 Task: Copy card to any list.
Action: Mouse pressed left at (581, 335)
Screenshot: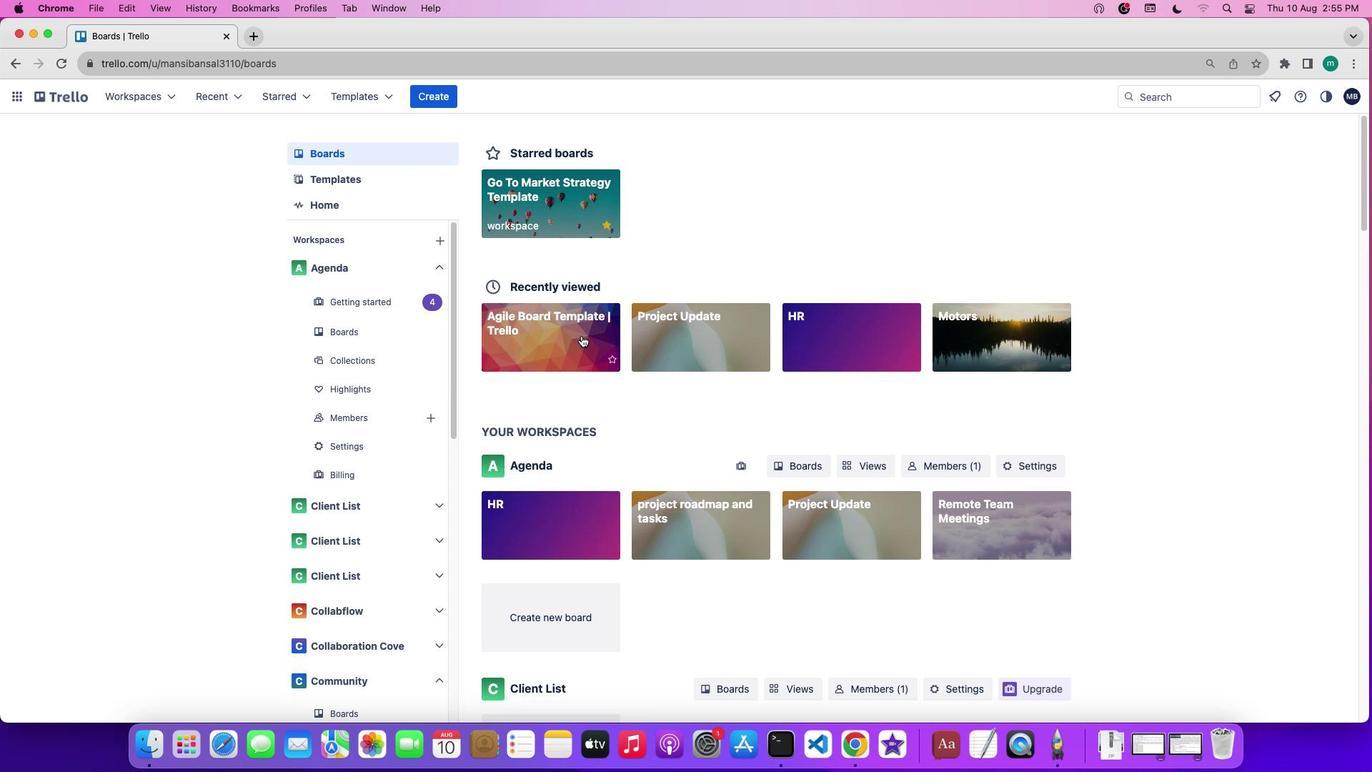 
Action: Mouse moved to (197, 298)
Screenshot: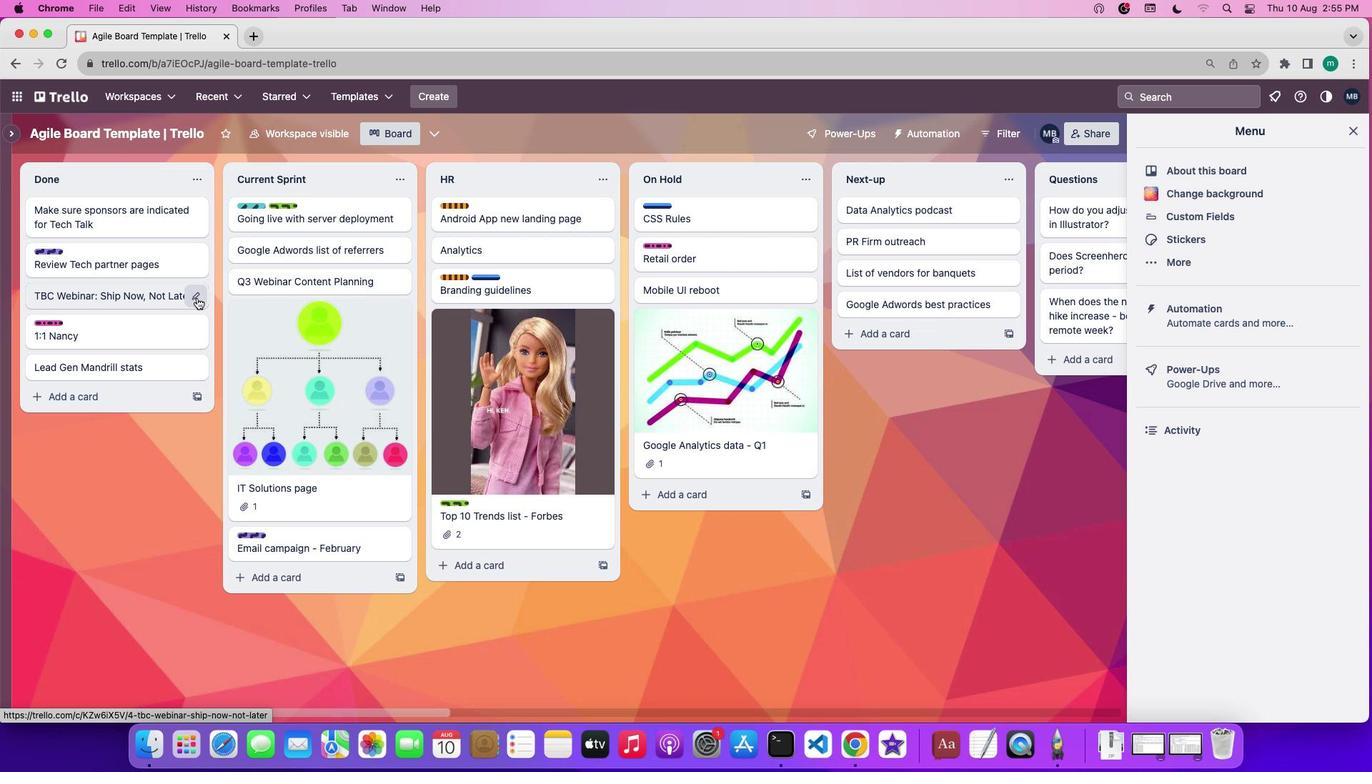 
Action: Mouse pressed left at (197, 298)
Screenshot: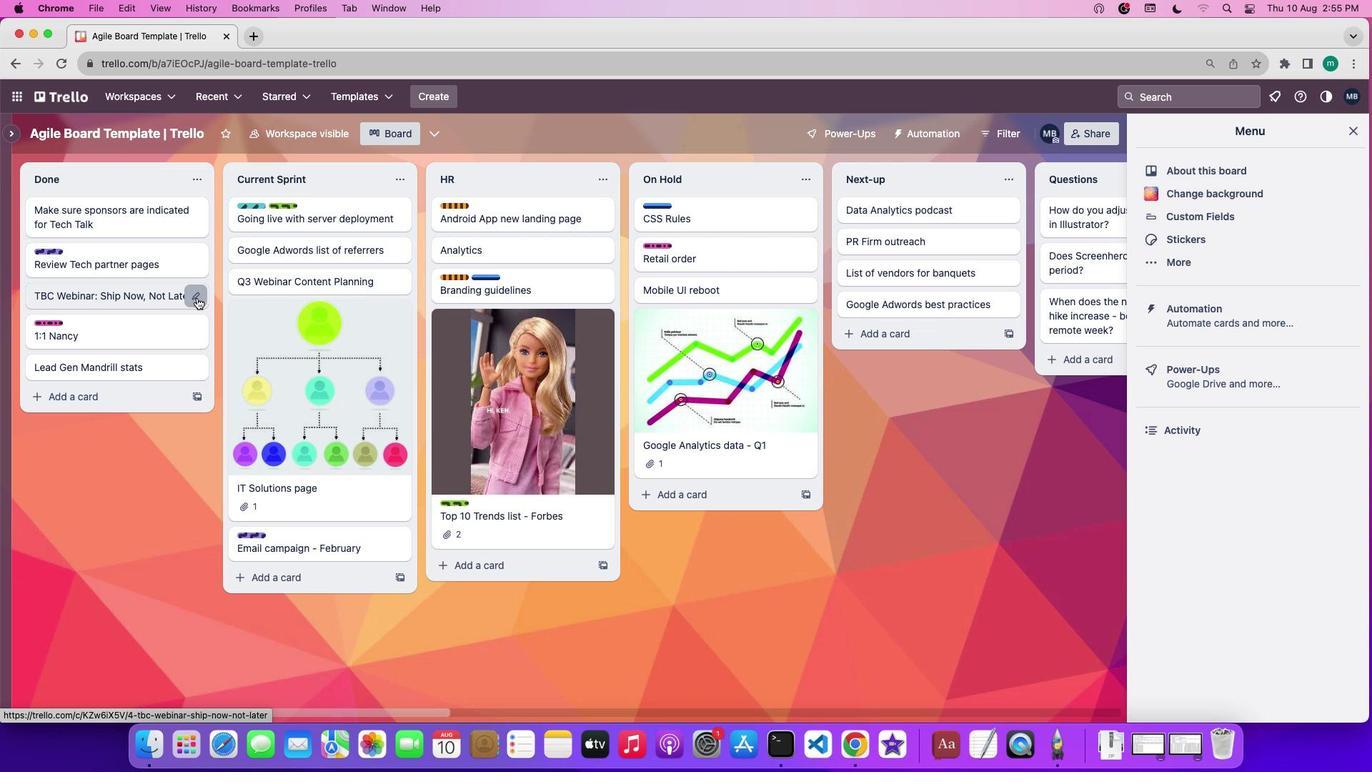 
Action: Mouse moved to (249, 418)
Screenshot: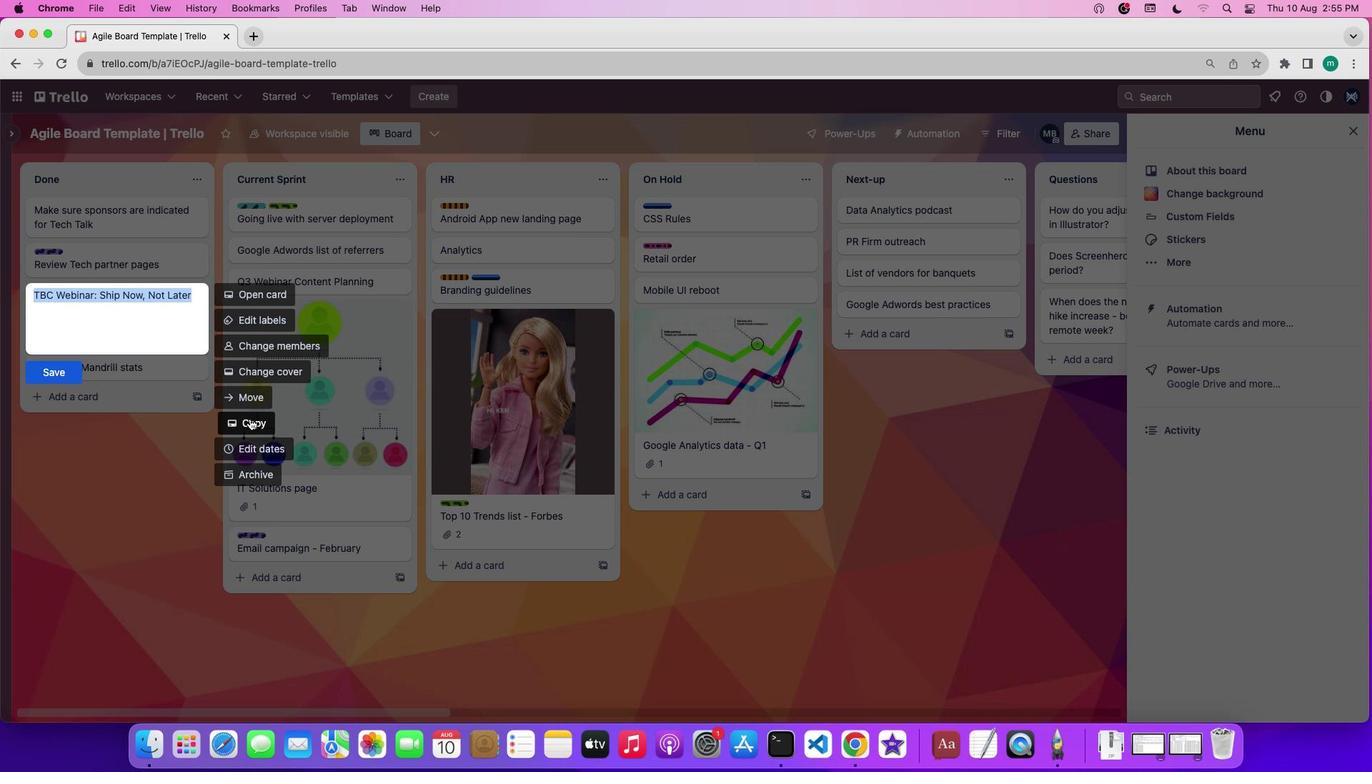 
Action: Mouse pressed left at (249, 418)
Screenshot: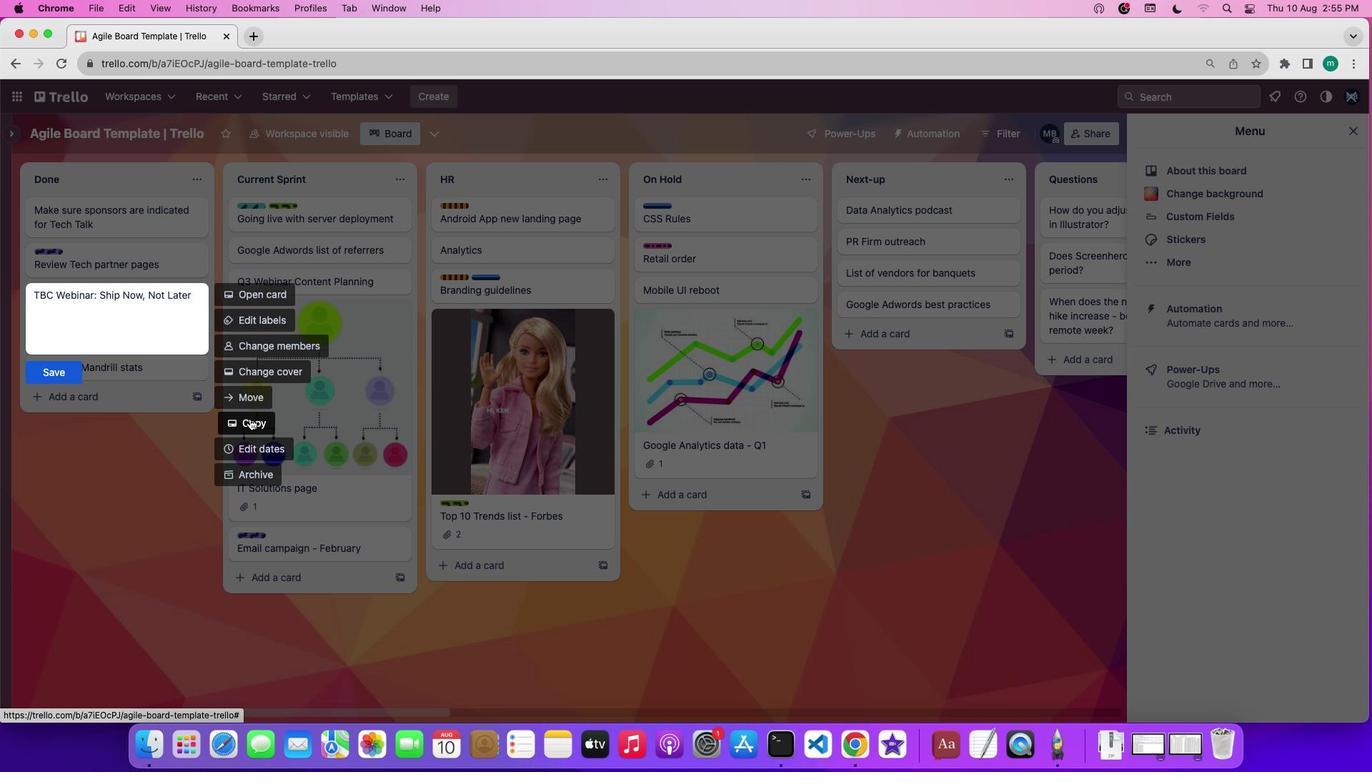 
Action: Mouse moved to (297, 622)
Screenshot: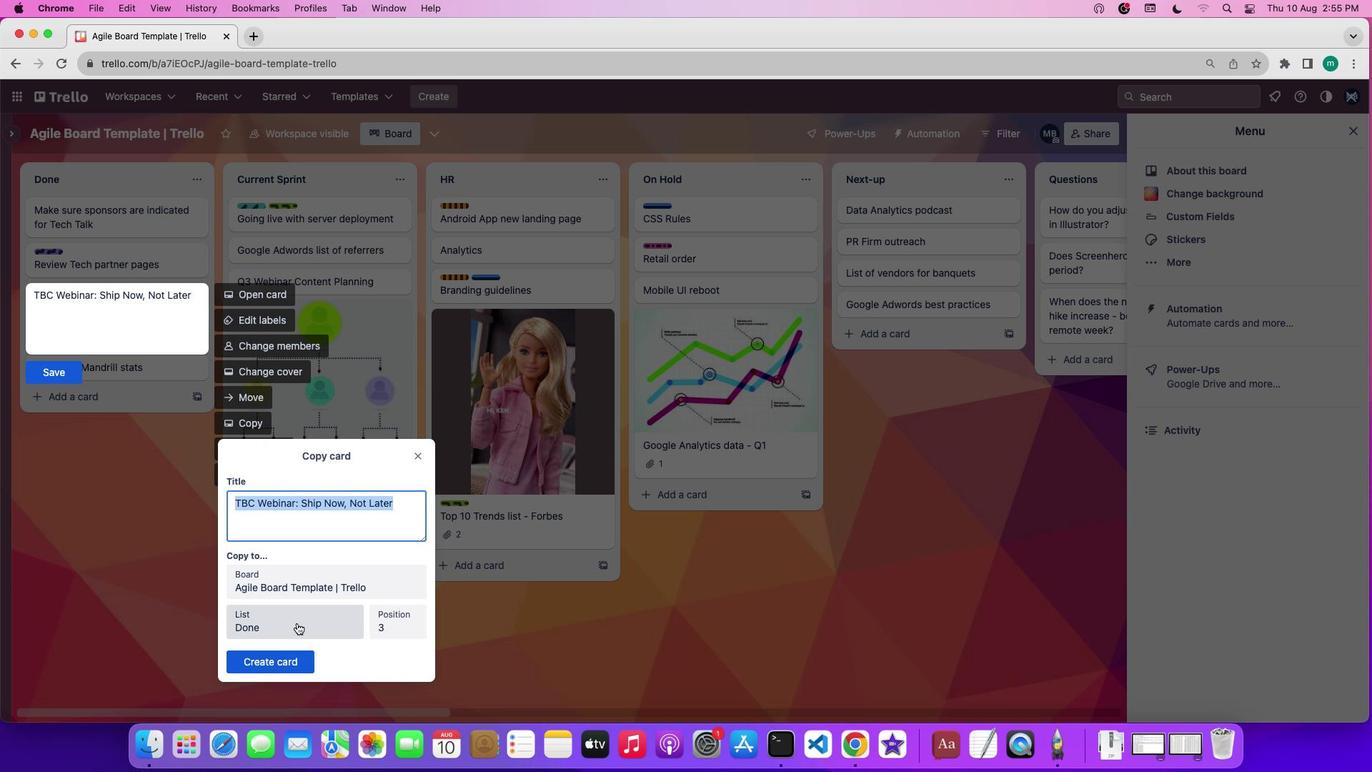 
Action: Mouse pressed left at (297, 622)
Screenshot: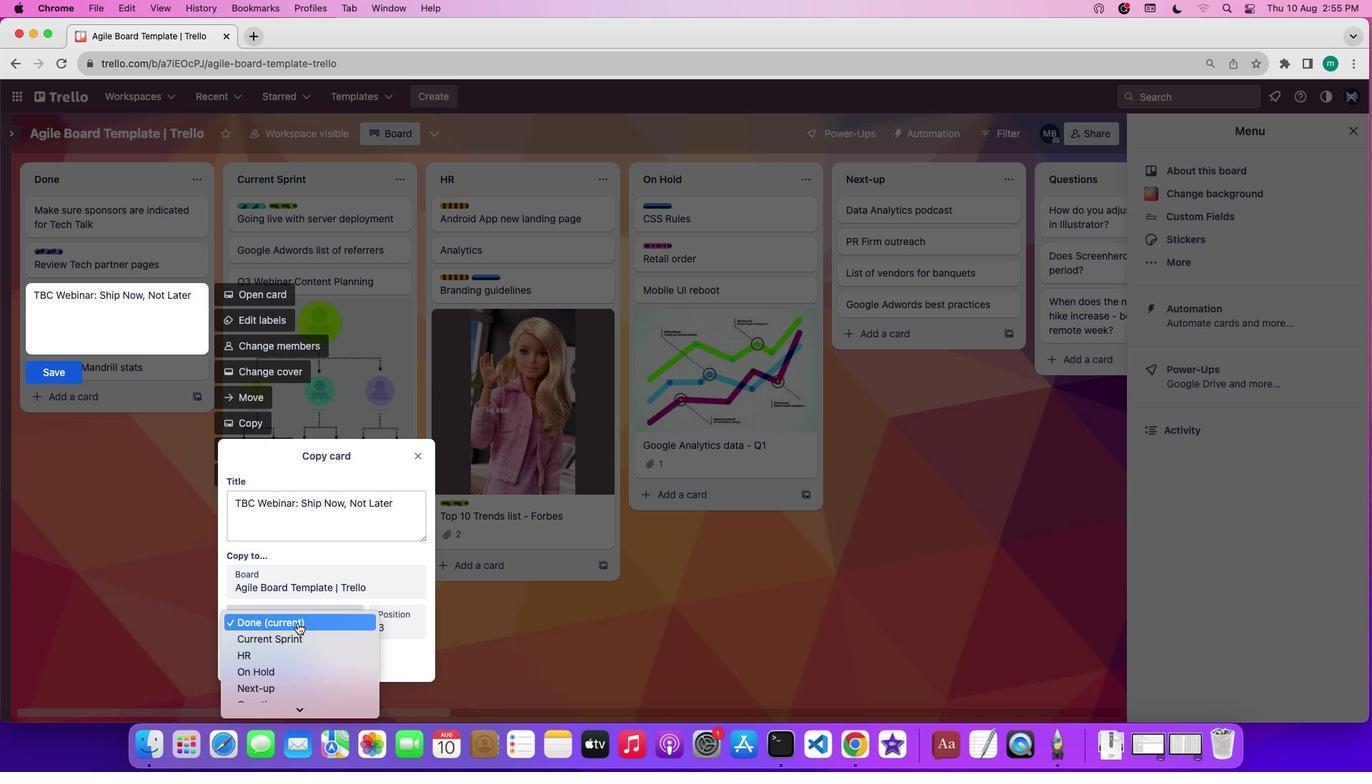 
Action: Mouse moved to (294, 638)
Screenshot: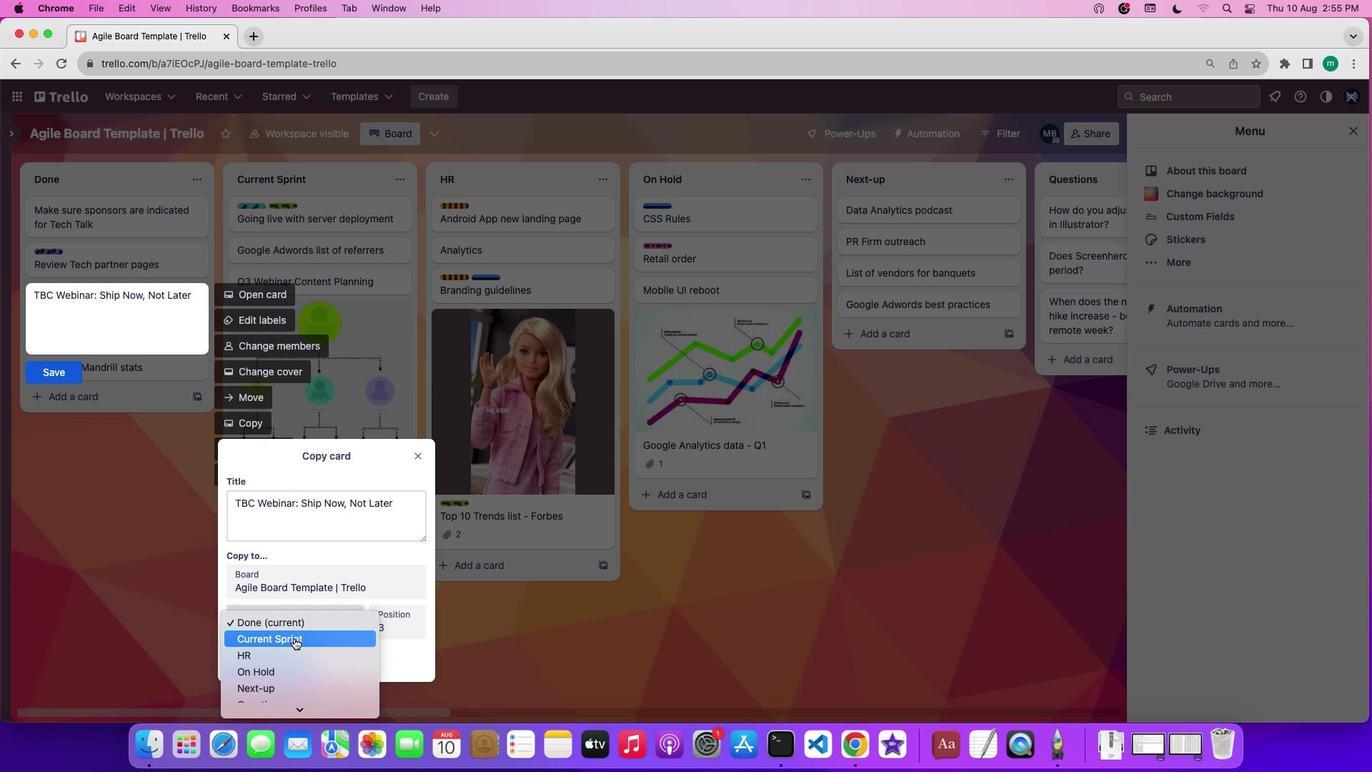 
Action: Mouse pressed left at (294, 638)
Screenshot: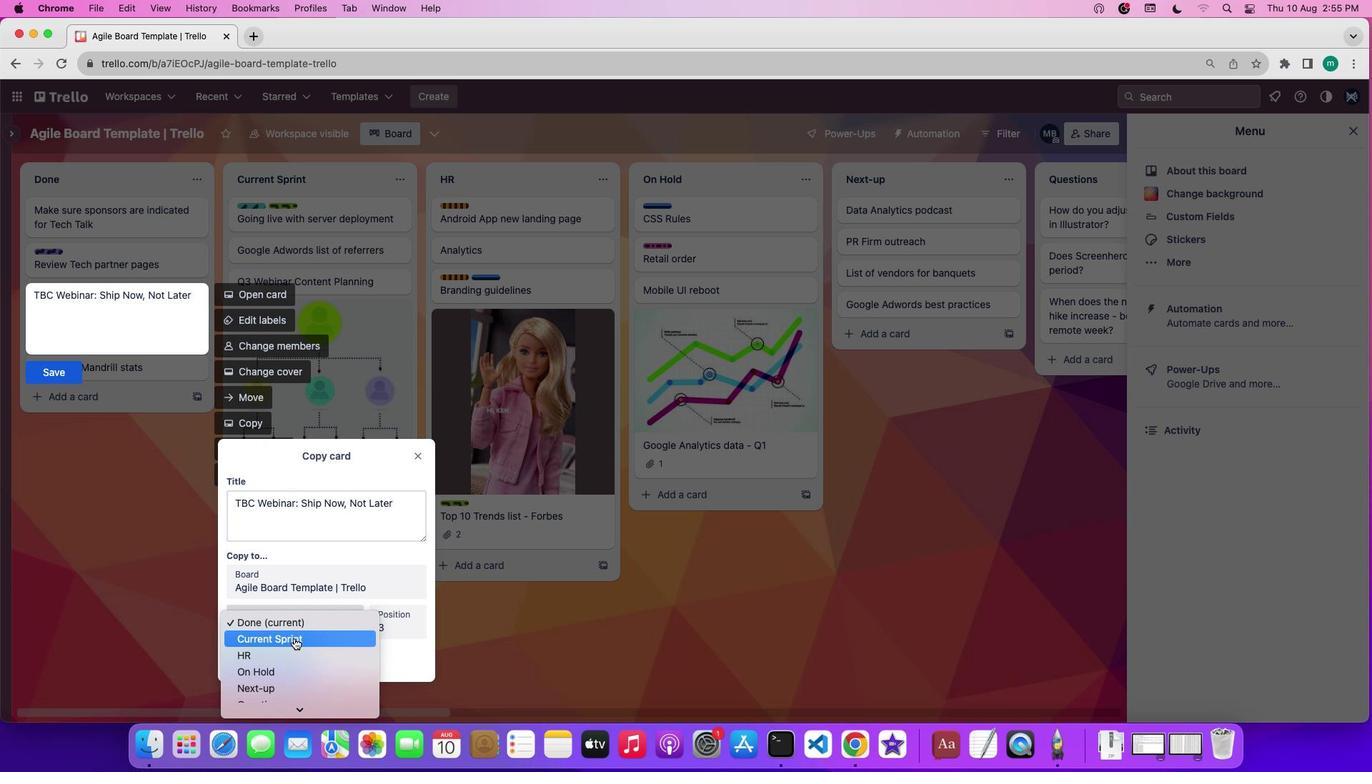 
Action: Mouse moved to (295, 638)
Screenshot: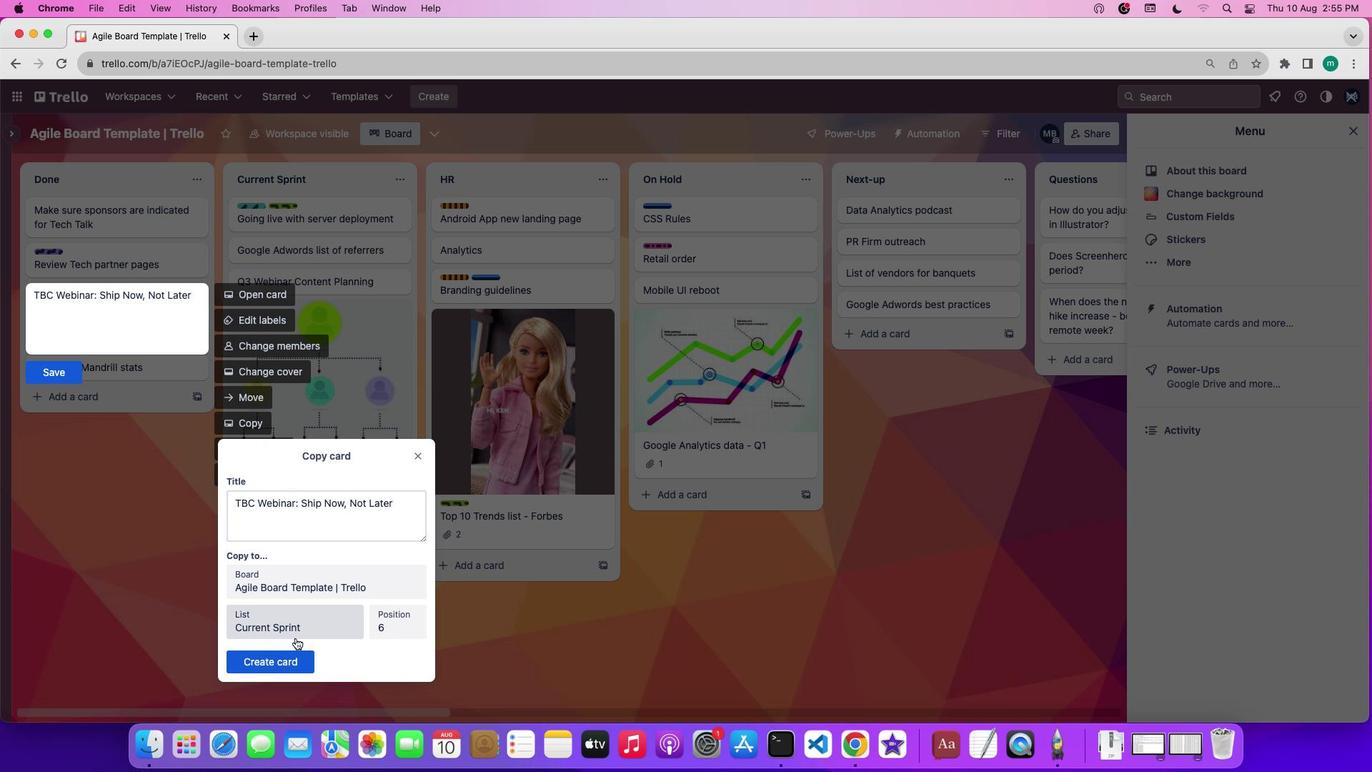 
